 Task: Add Wax Wrap Beeswax Cotton Food Wraps to the cart.
Action: Mouse moved to (866, 314)
Screenshot: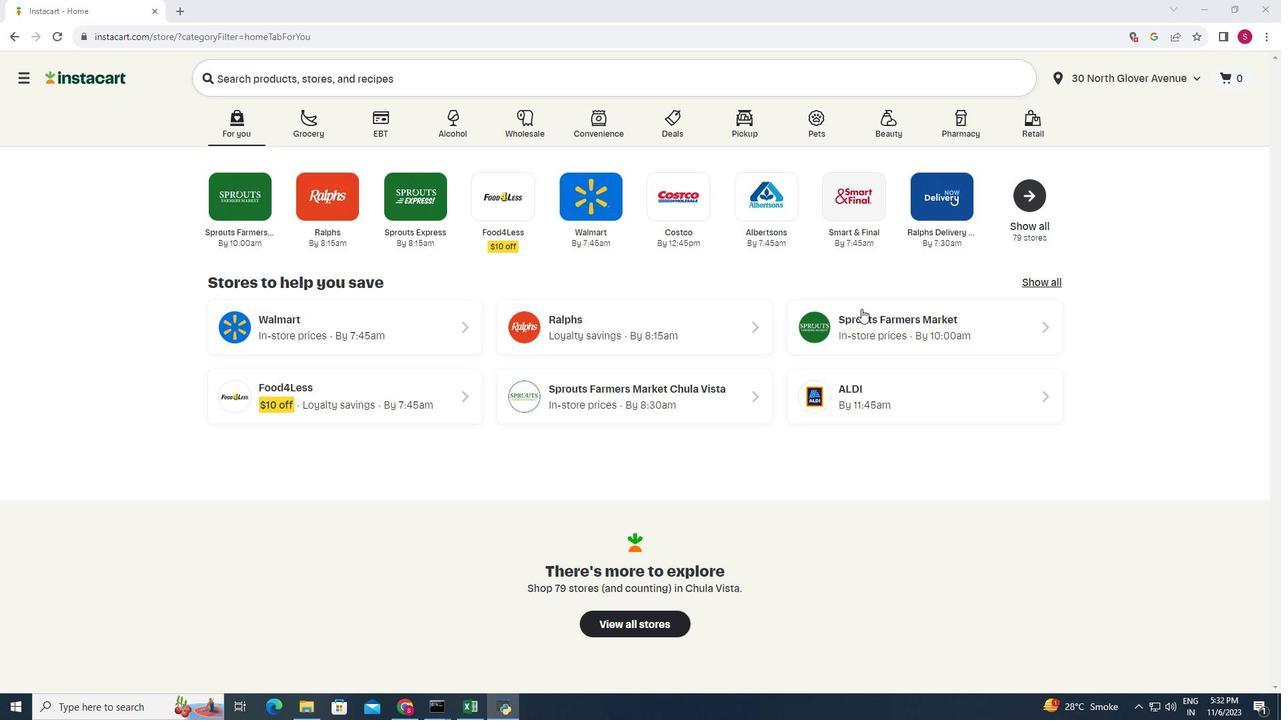 
Action: Mouse pressed left at (866, 314)
Screenshot: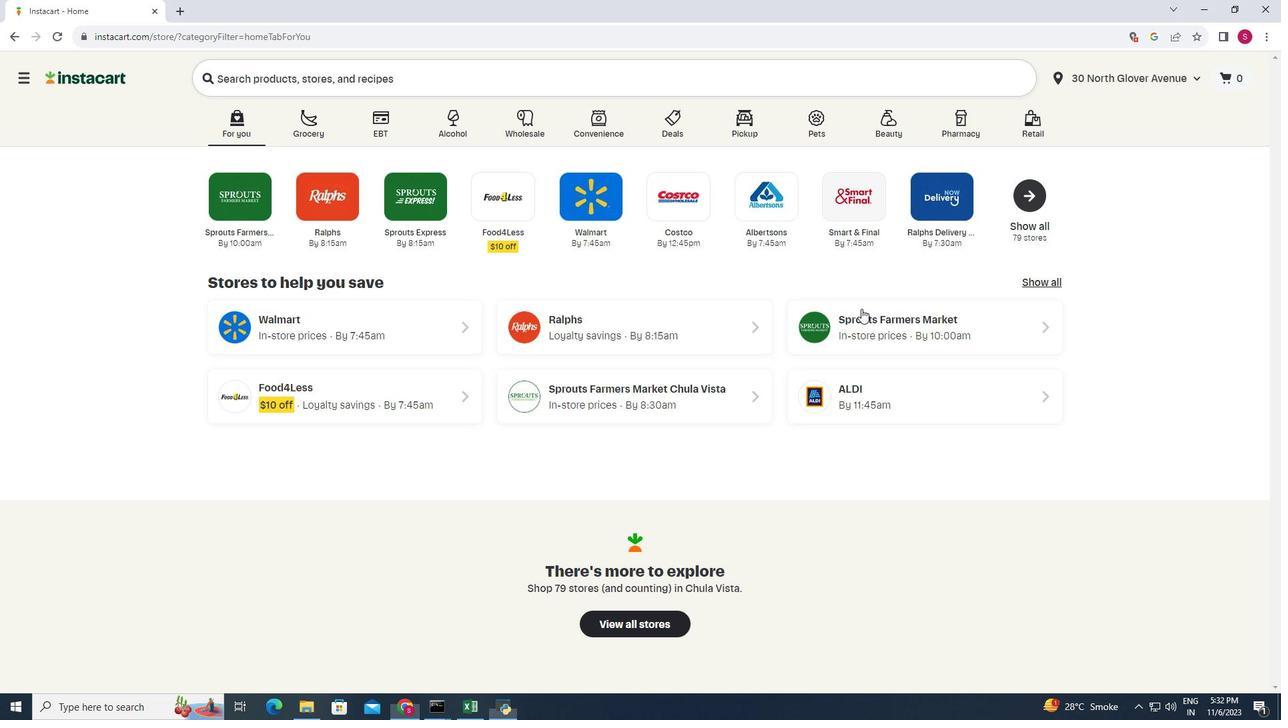 
Action: Mouse moved to (88, 409)
Screenshot: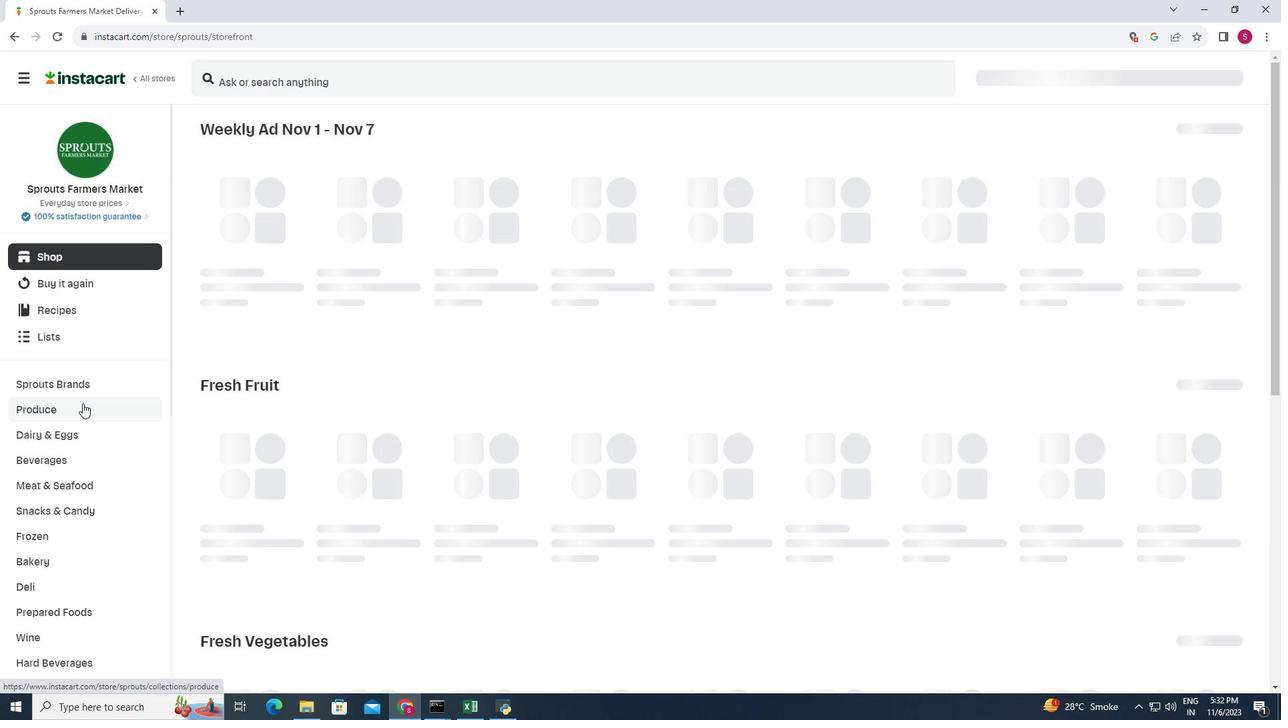 
Action: Mouse scrolled (88, 408) with delta (0, 0)
Screenshot: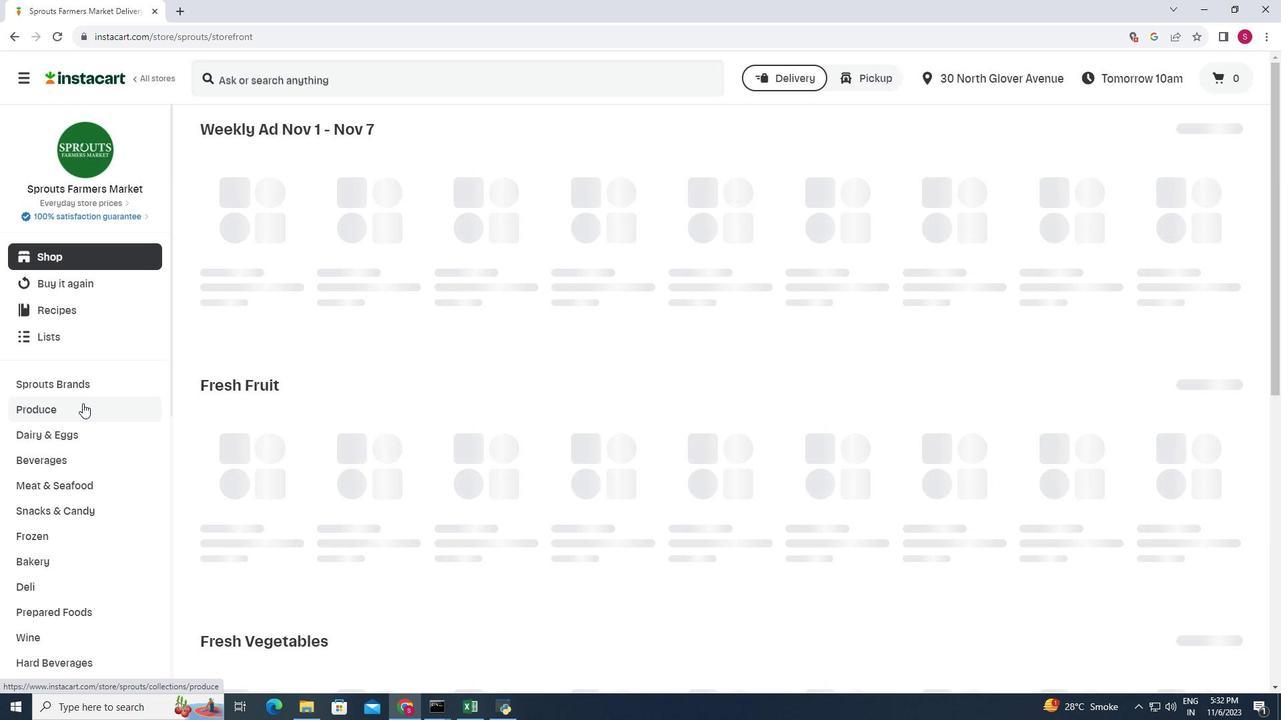 
Action: Mouse scrolled (88, 408) with delta (0, 0)
Screenshot: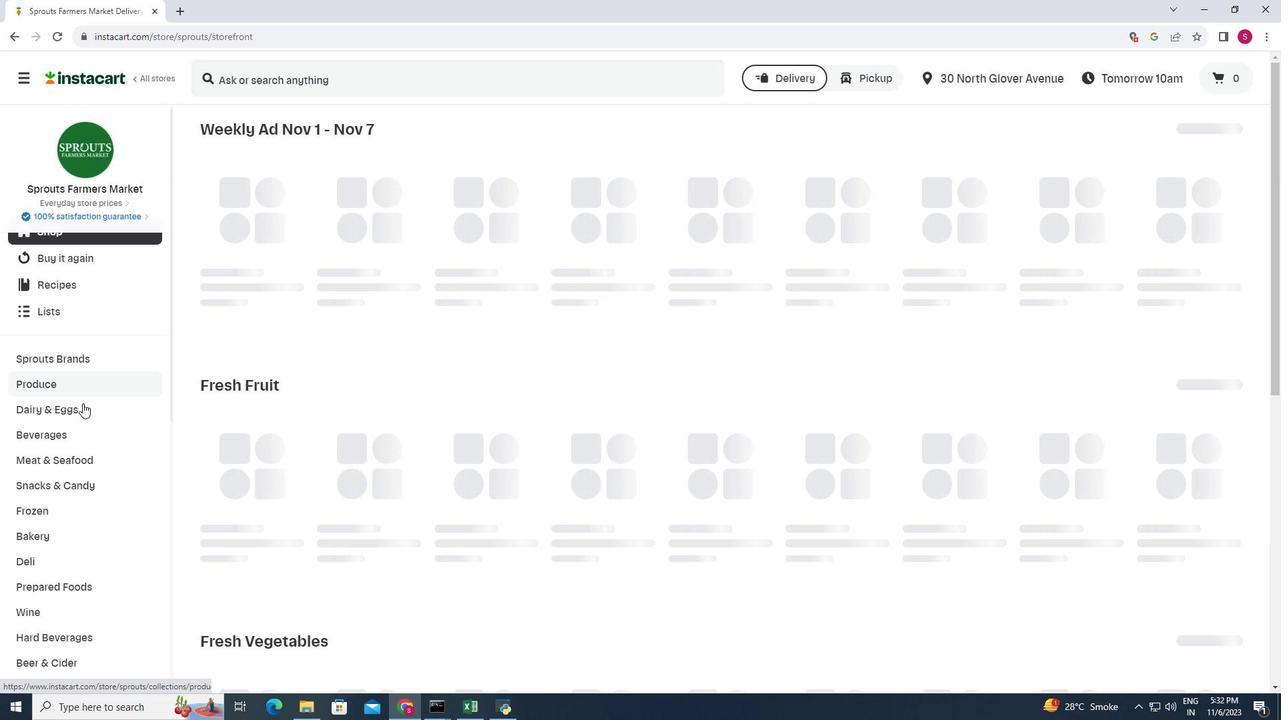 
Action: Mouse scrolled (88, 408) with delta (0, 0)
Screenshot: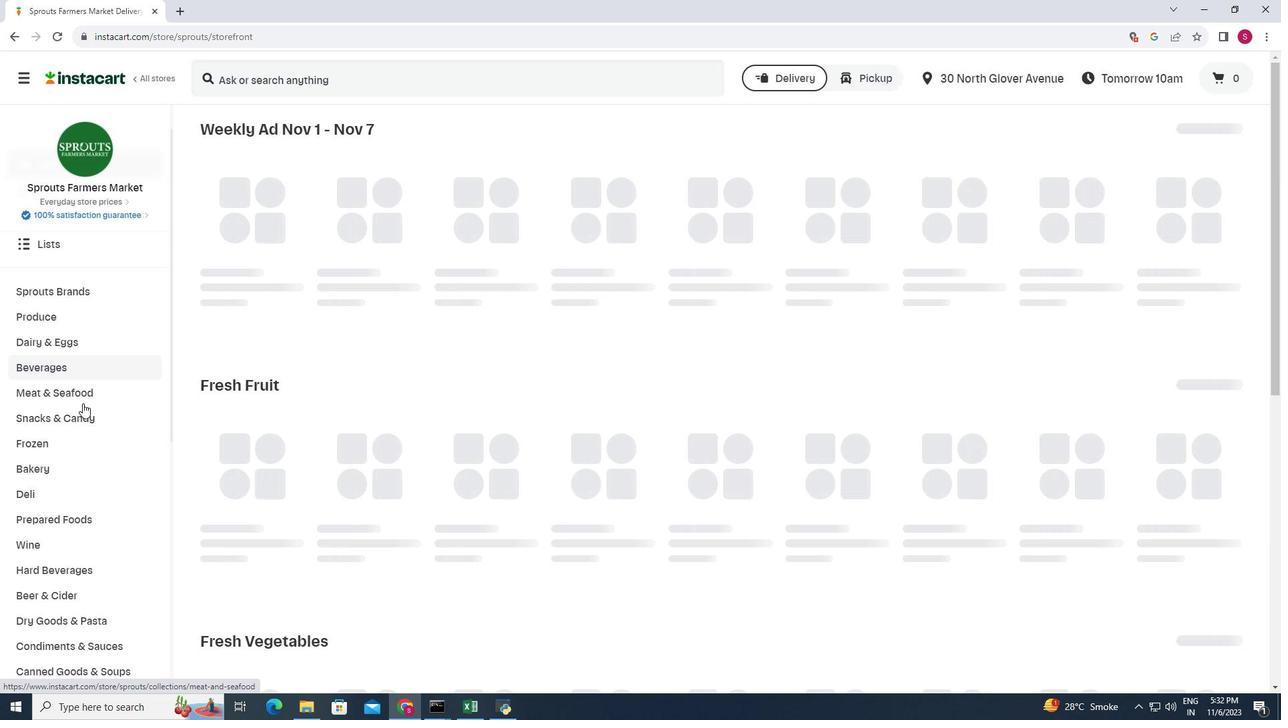 
Action: Mouse scrolled (88, 408) with delta (0, 0)
Screenshot: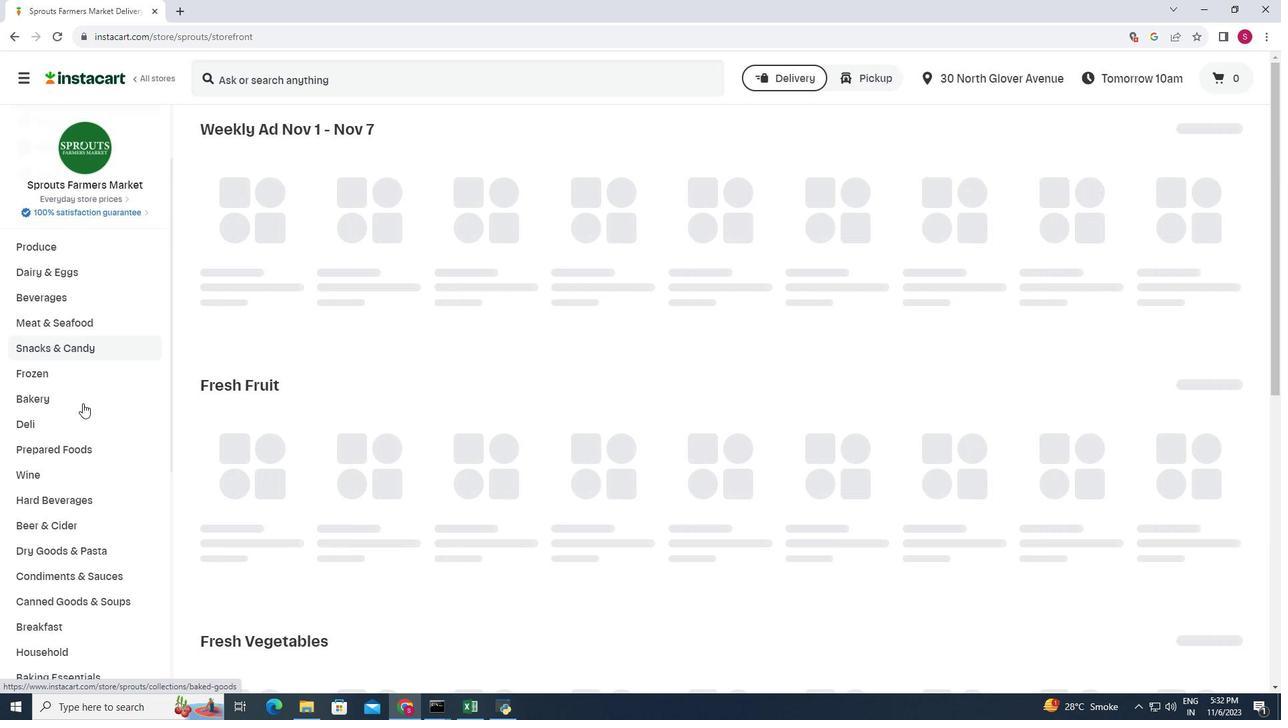 
Action: Mouse moved to (63, 551)
Screenshot: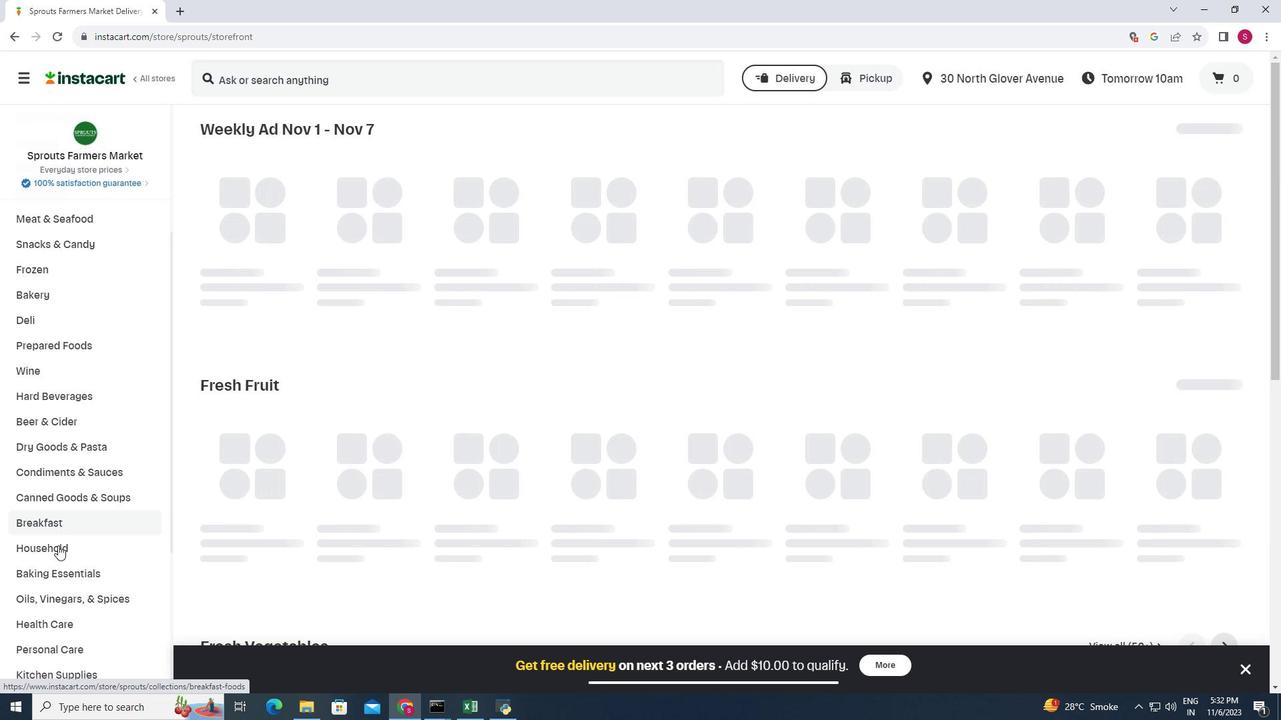 
Action: Mouse pressed left at (63, 551)
Screenshot: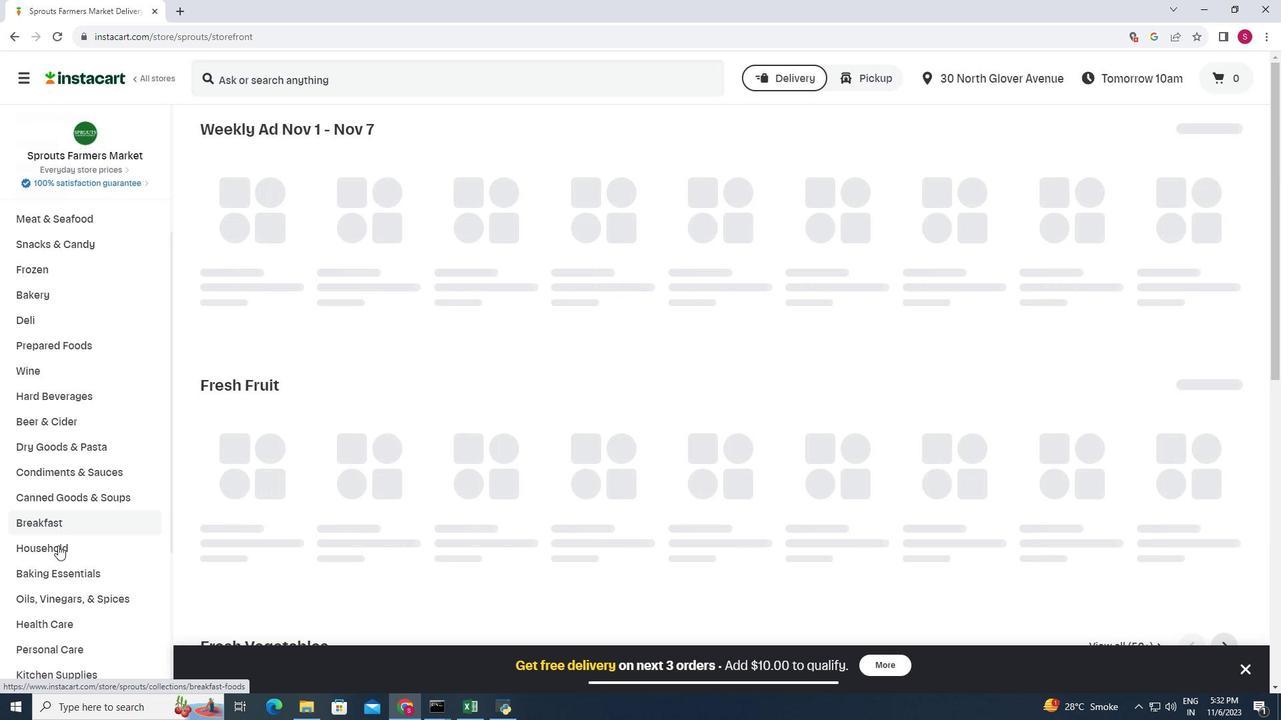
Action: Mouse moved to (617, 168)
Screenshot: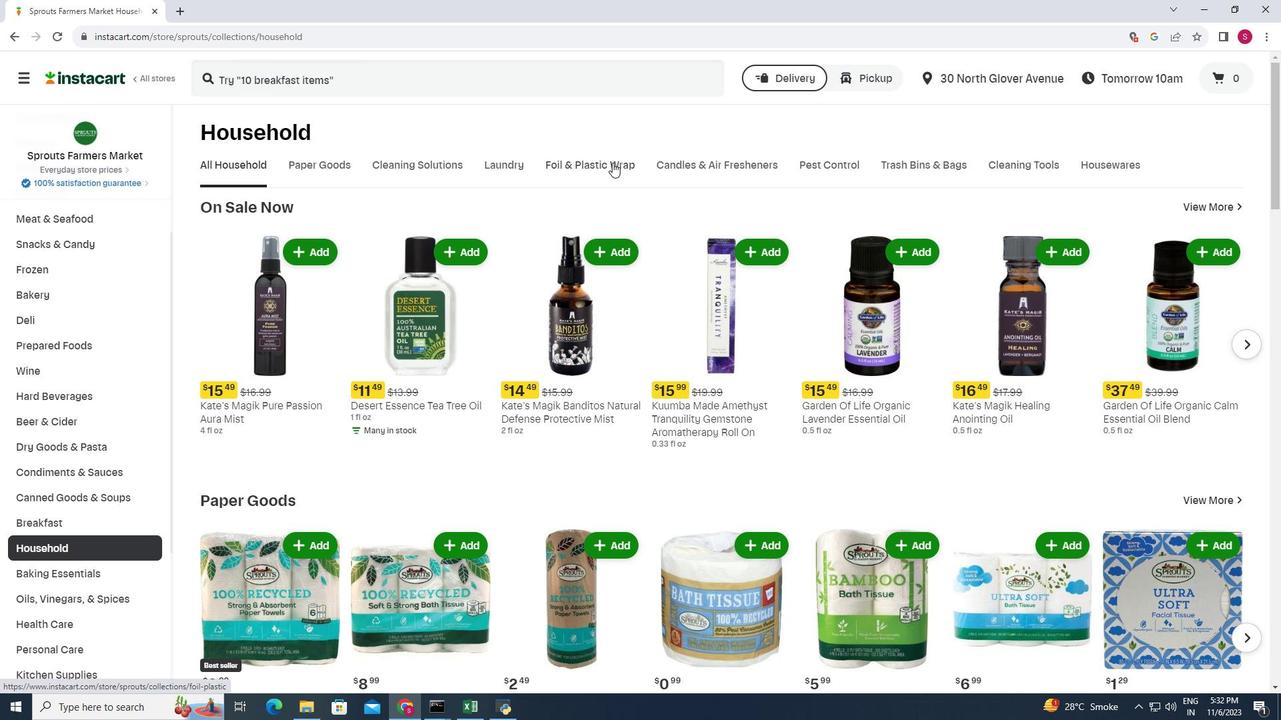 
Action: Mouse pressed left at (617, 168)
Screenshot: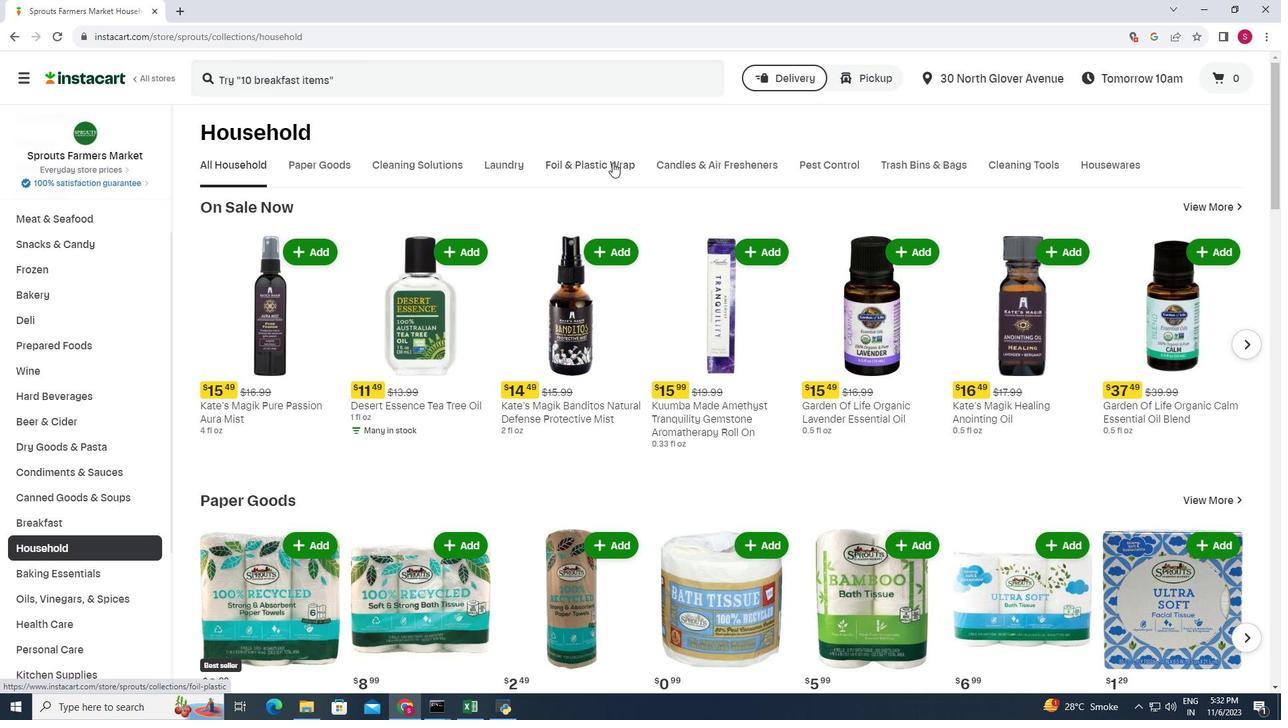 
Action: Mouse moved to (288, 356)
Screenshot: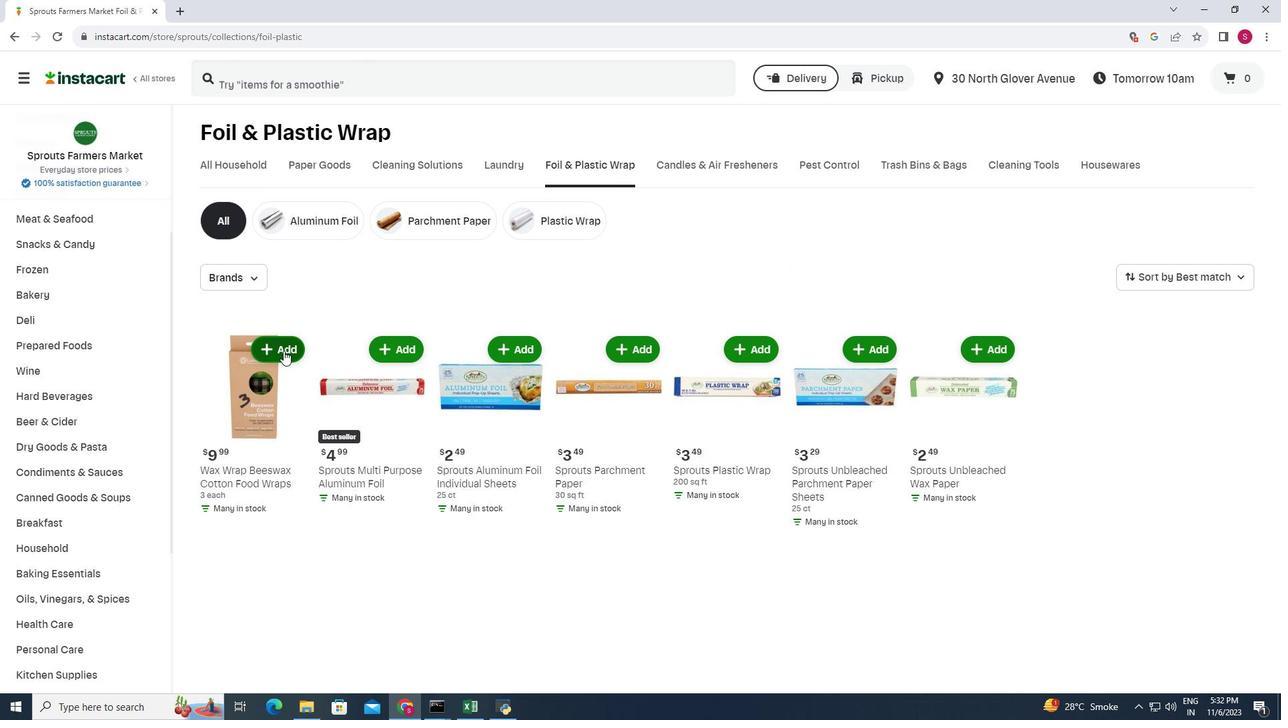 
Action: Mouse pressed left at (288, 356)
Screenshot: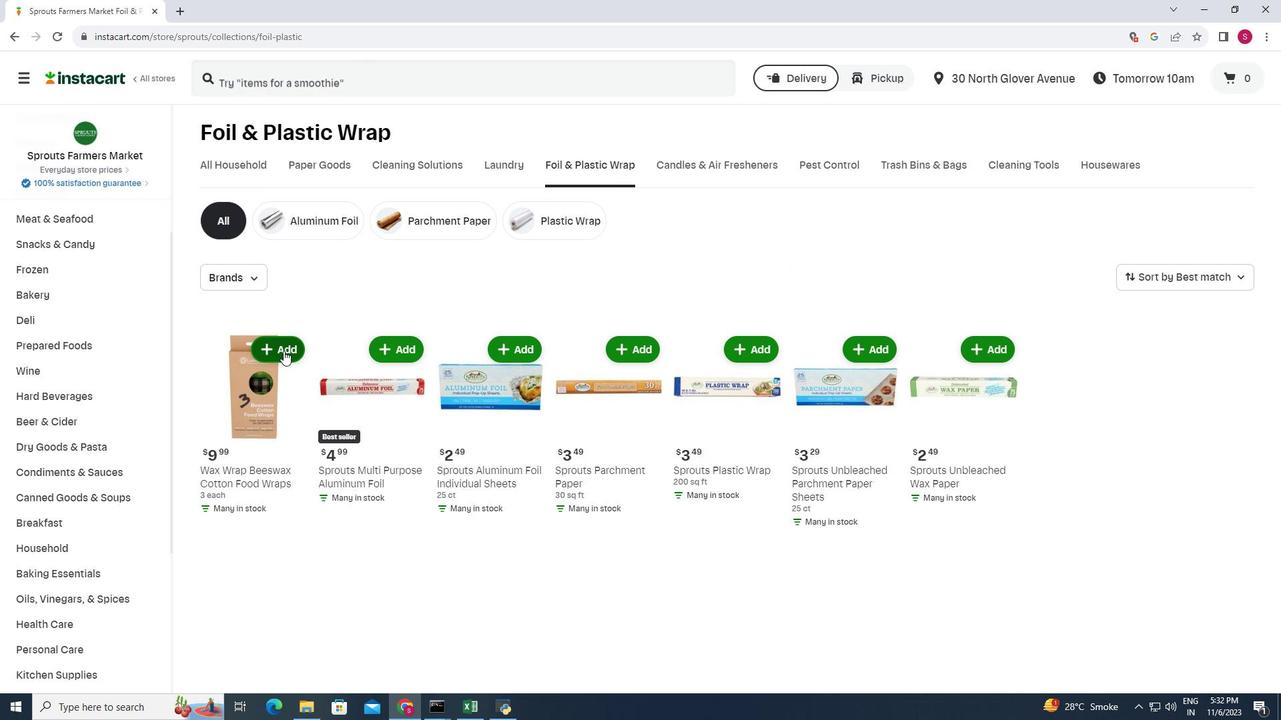 
Action: Mouse moved to (314, 308)
Screenshot: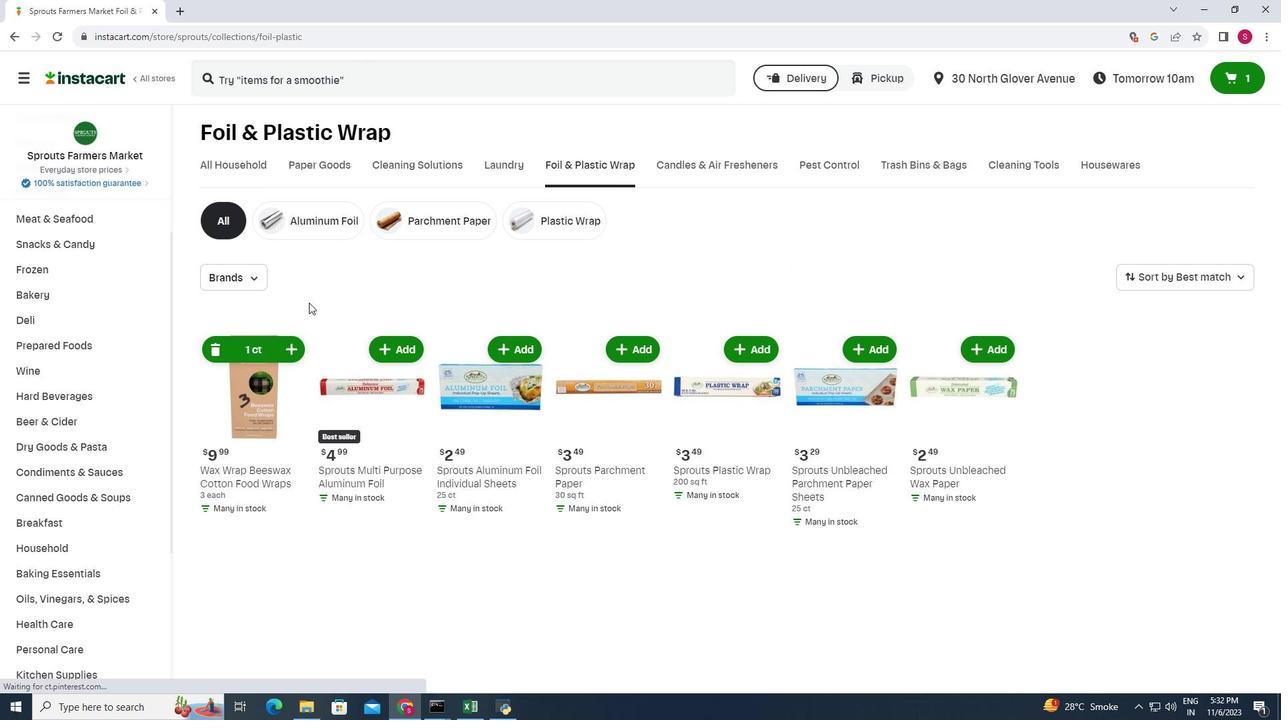 
